 Task: Plan a time block for the fundraising webinar.
Action: Mouse pressed left at (70, 99)
Screenshot: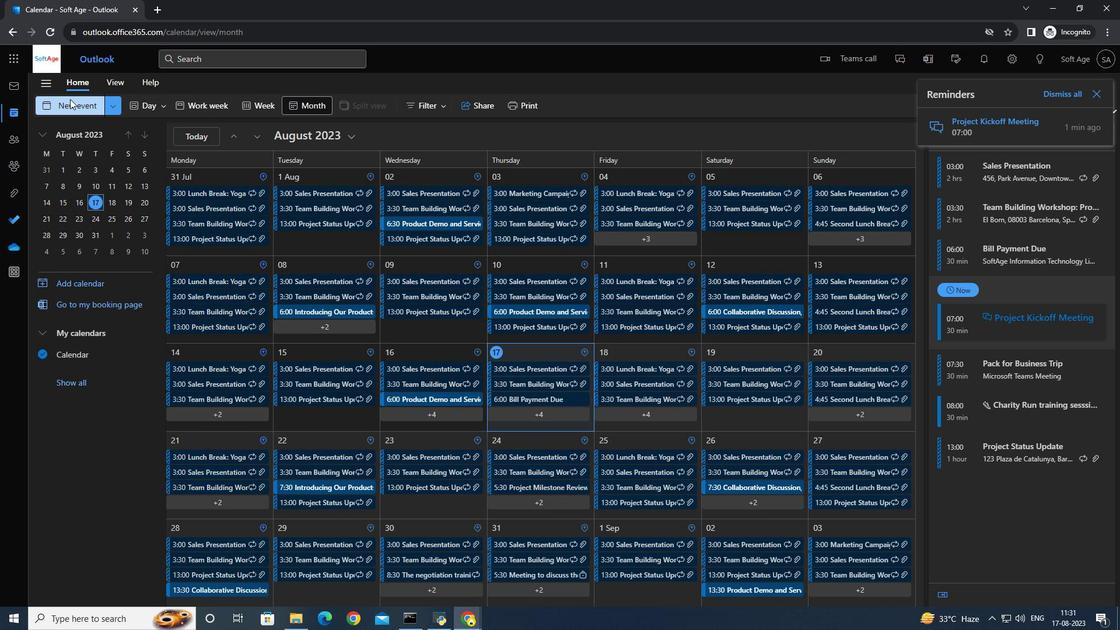 
Action: Mouse moved to (349, 176)
Screenshot: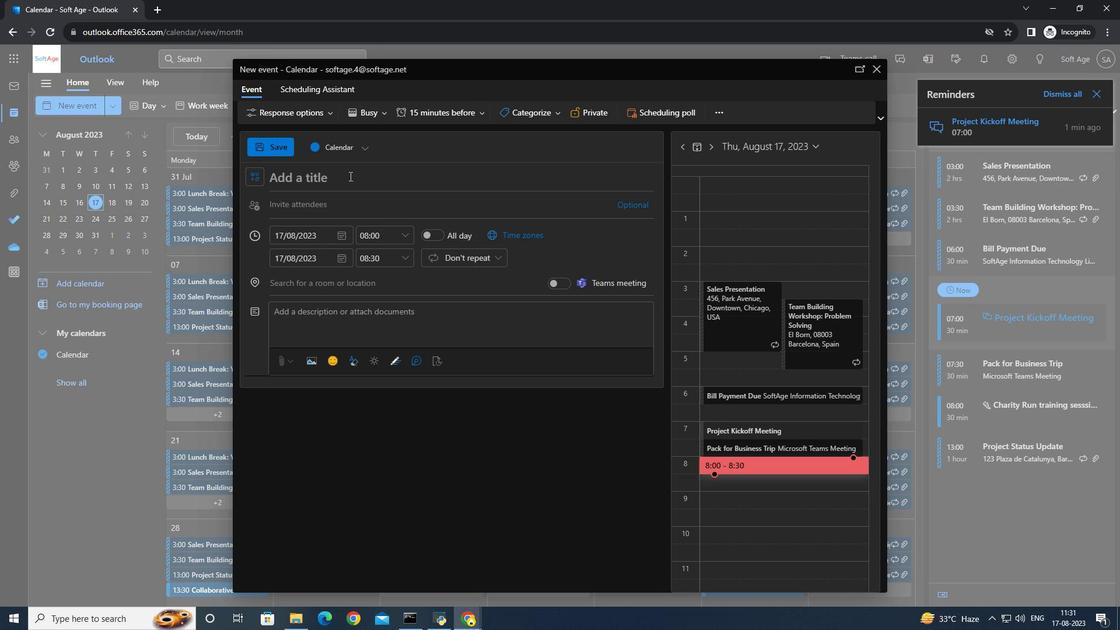 
Action: Key pressed <Key.caps_lock>F<Key.caps_lock>ubnd<Key.backspace><Key.backspace><Key.backspace>ndraising<Key.space><Key.caps_lock>E<Key.caps_lock>vent
Screenshot: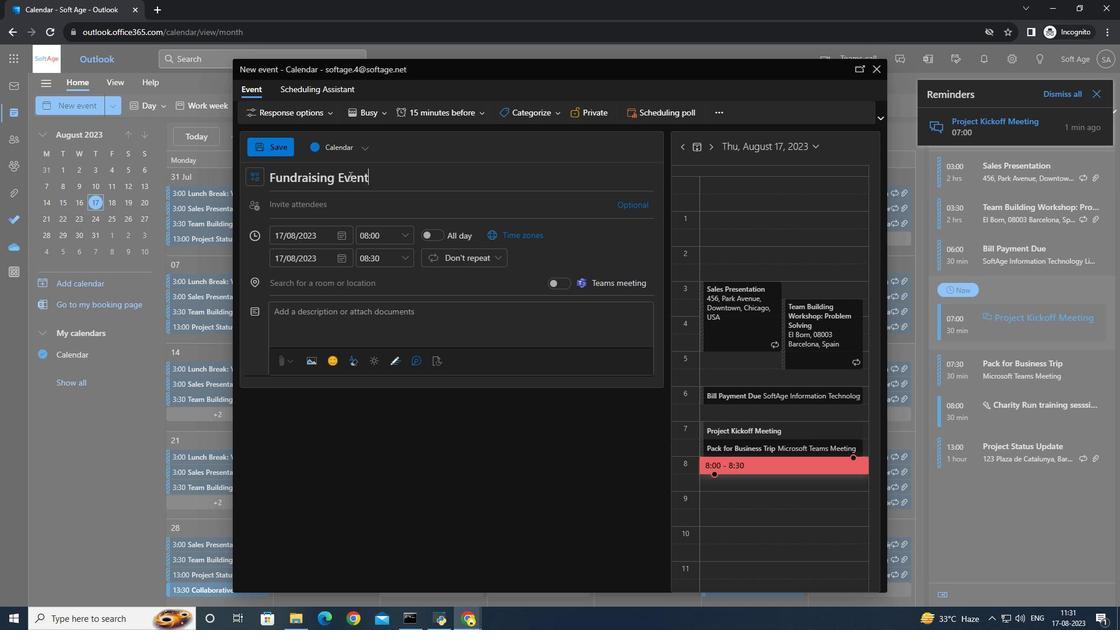 
Action: Mouse moved to (260, 145)
Screenshot: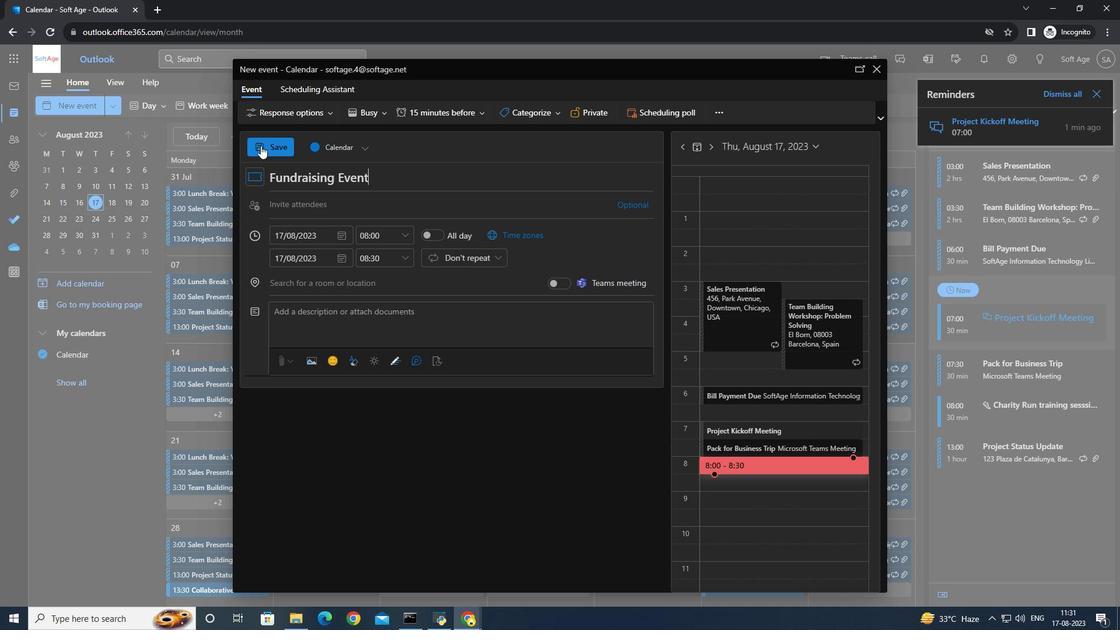 
Action: Mouse pressed left at (260, 145)
Screenshot: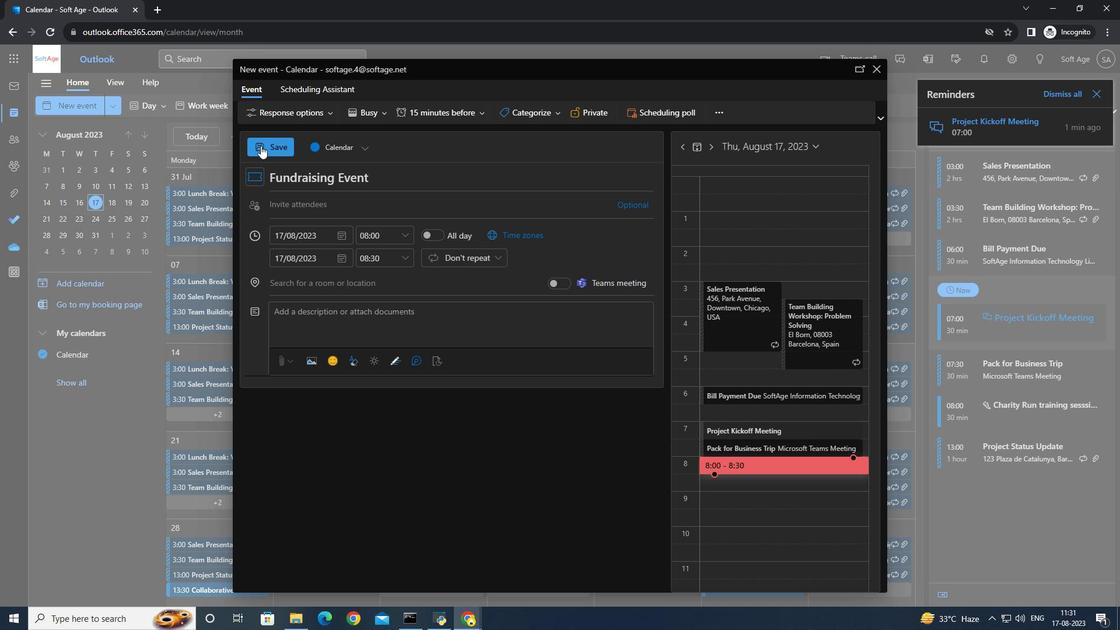
Action: Mouse moved to (267, 142)
Screenshot: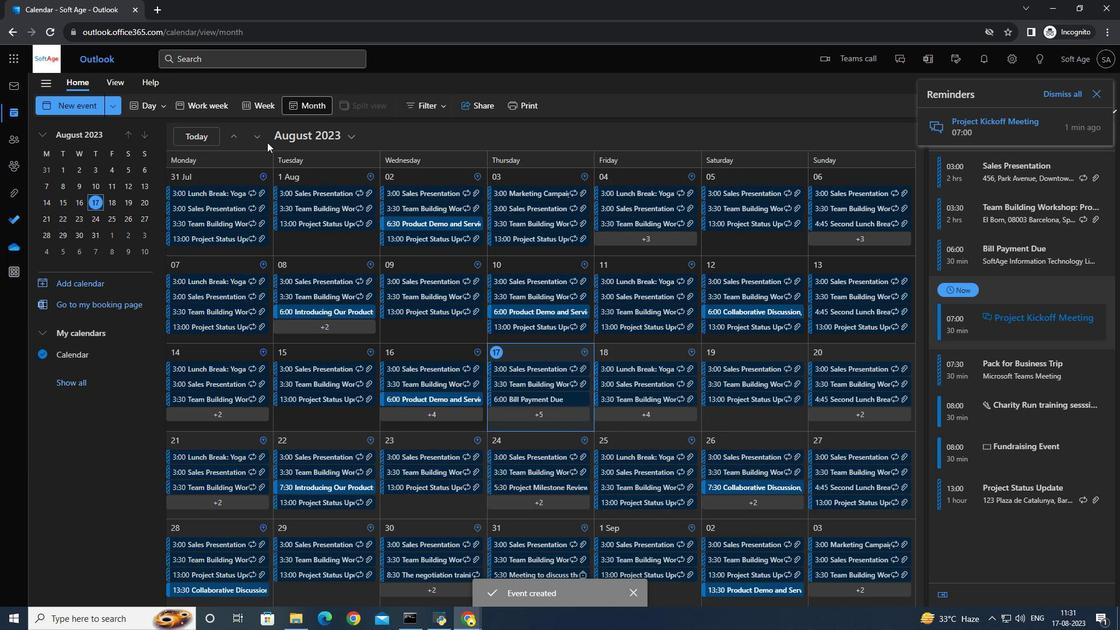 
